 Task: Create in the project TrueNorth an epic 'Penetration Testing'.
Action: Mouse moved to (243, 226)
Screenshot: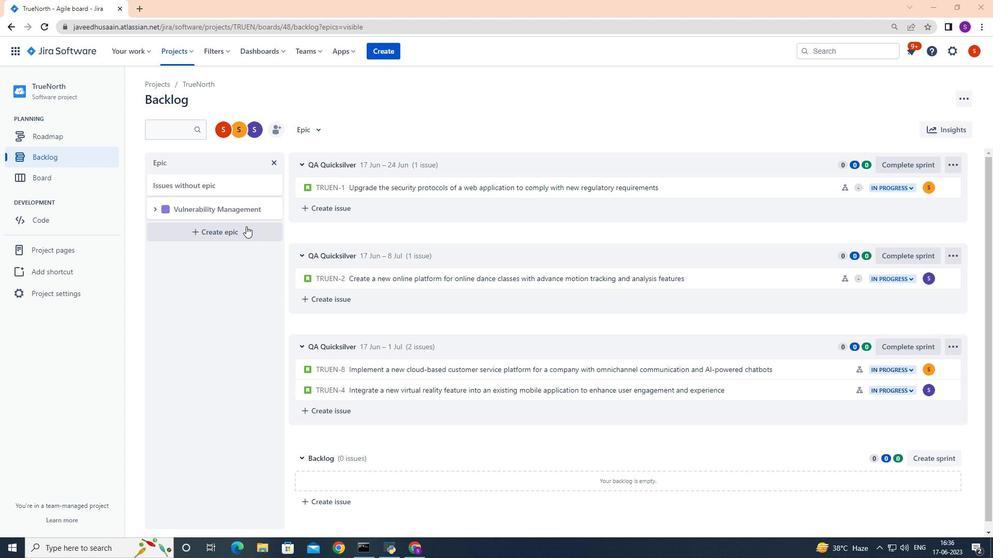 
Action: Mouse pressed left at (243, 226)
Screenshot: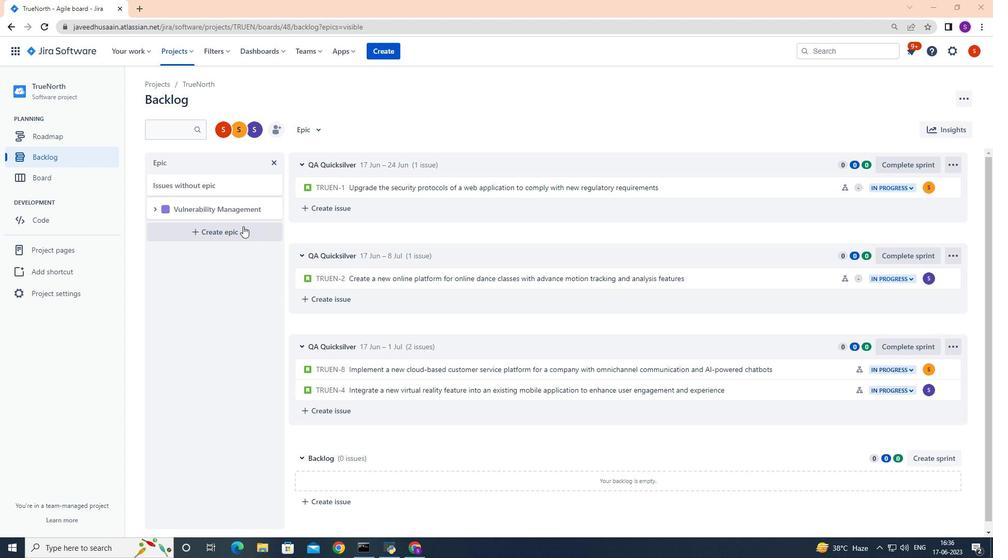 
Action: Mouse moved to (211, 234)
Screenshot: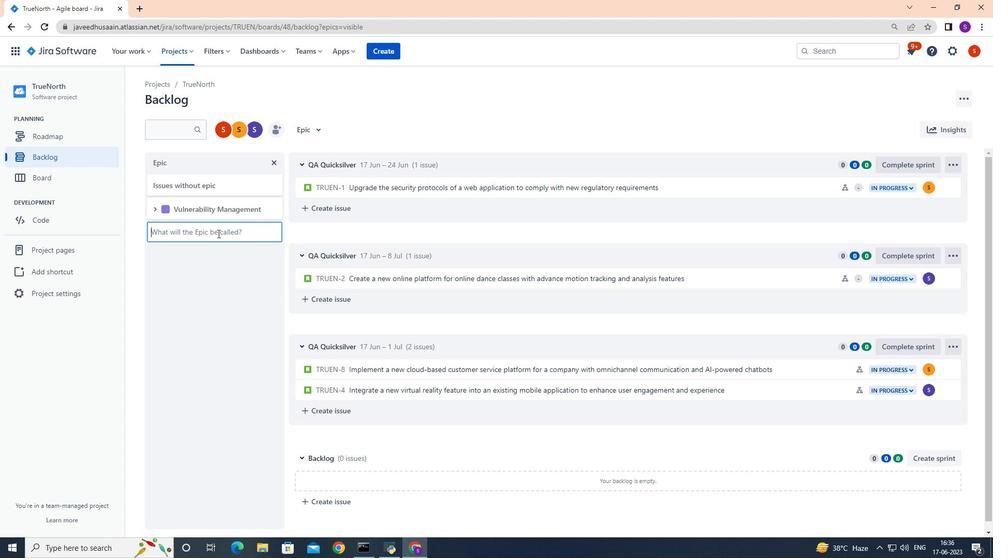 
Action: Mouse pressed left at (211, 234)
Screenshot: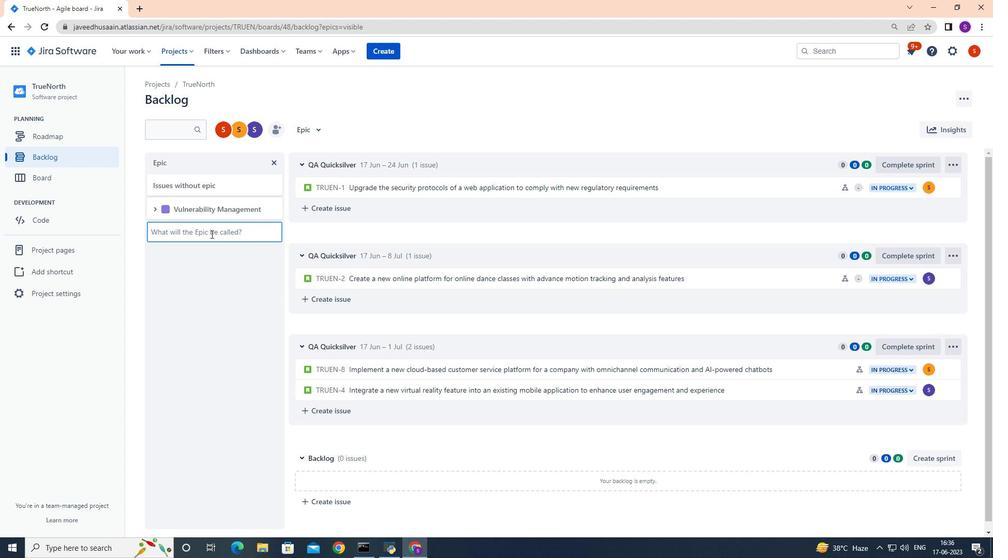 
Action: Key pressed <Key.shift>Penetration<Key.space><Key.shift>Testing
Screenshot: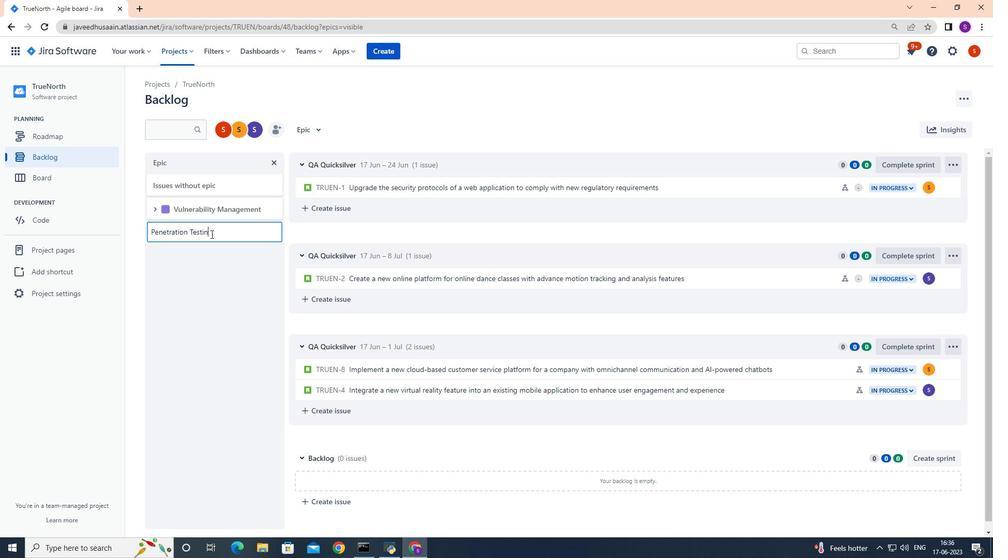 
Action: Mouse moved to (241, 233)
Screenshot: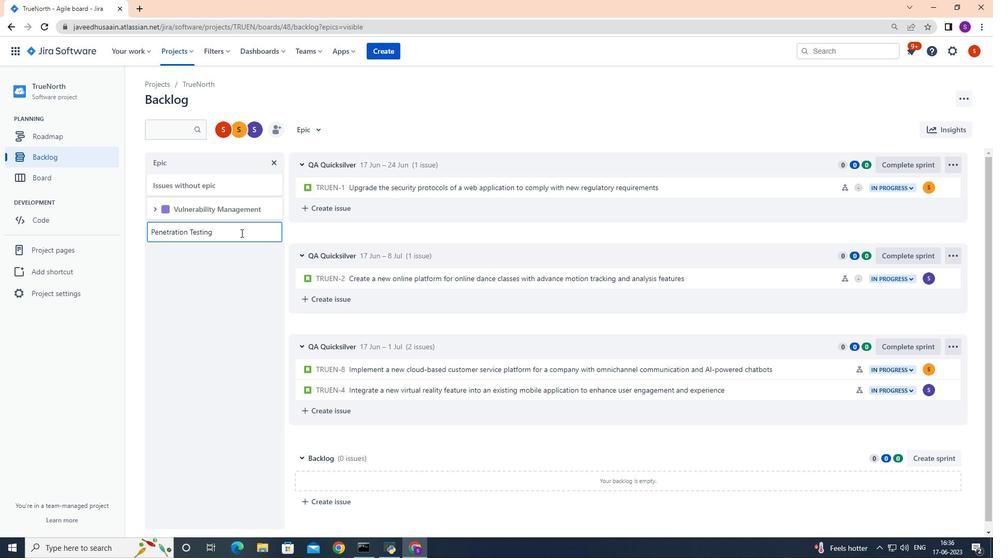 
Action: Key pressed <Key.enter>
Screenshot: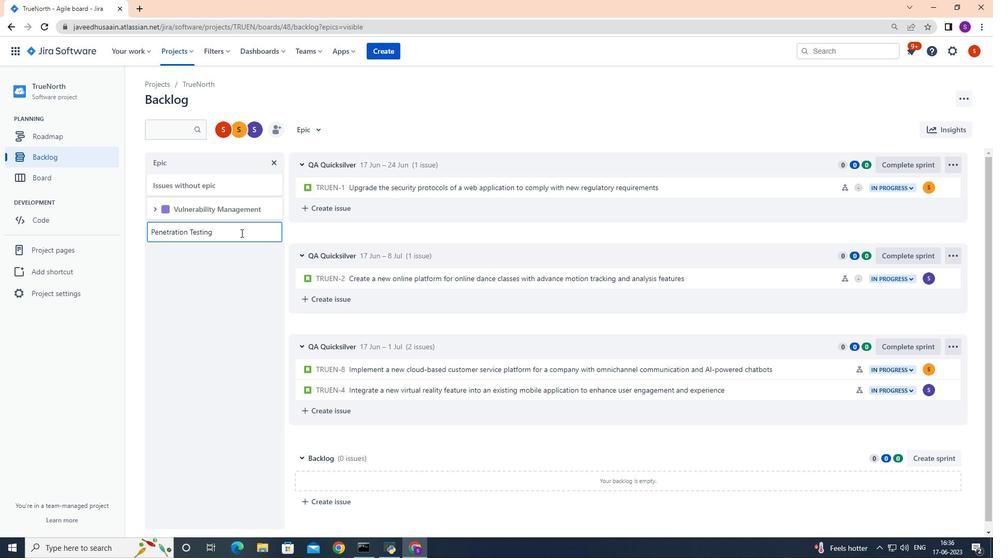 
Action: Mouse moved to (235, 229)
Screenshot: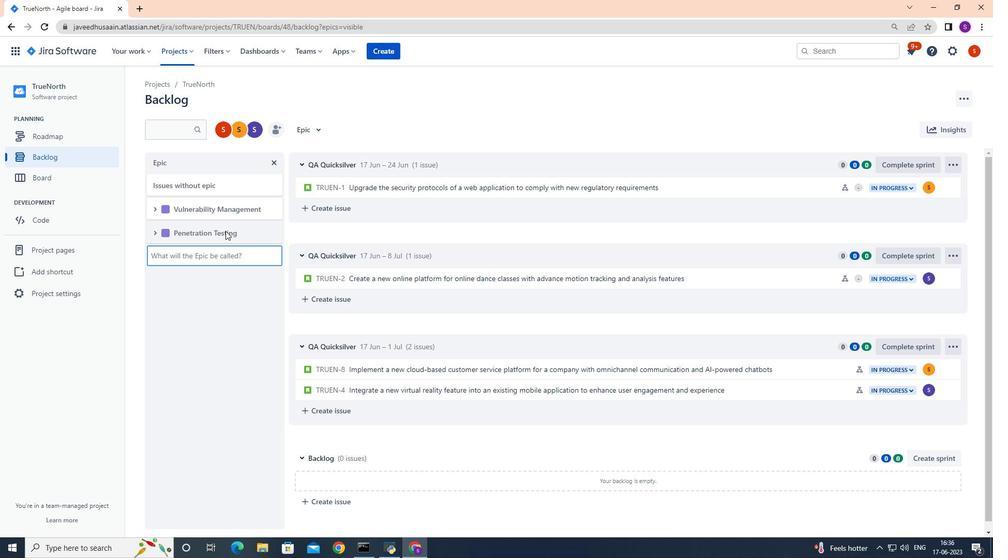 
